 Task: Select on purchases for the custom date.
Action: Mouse moved to (812, 100)
Screenshot: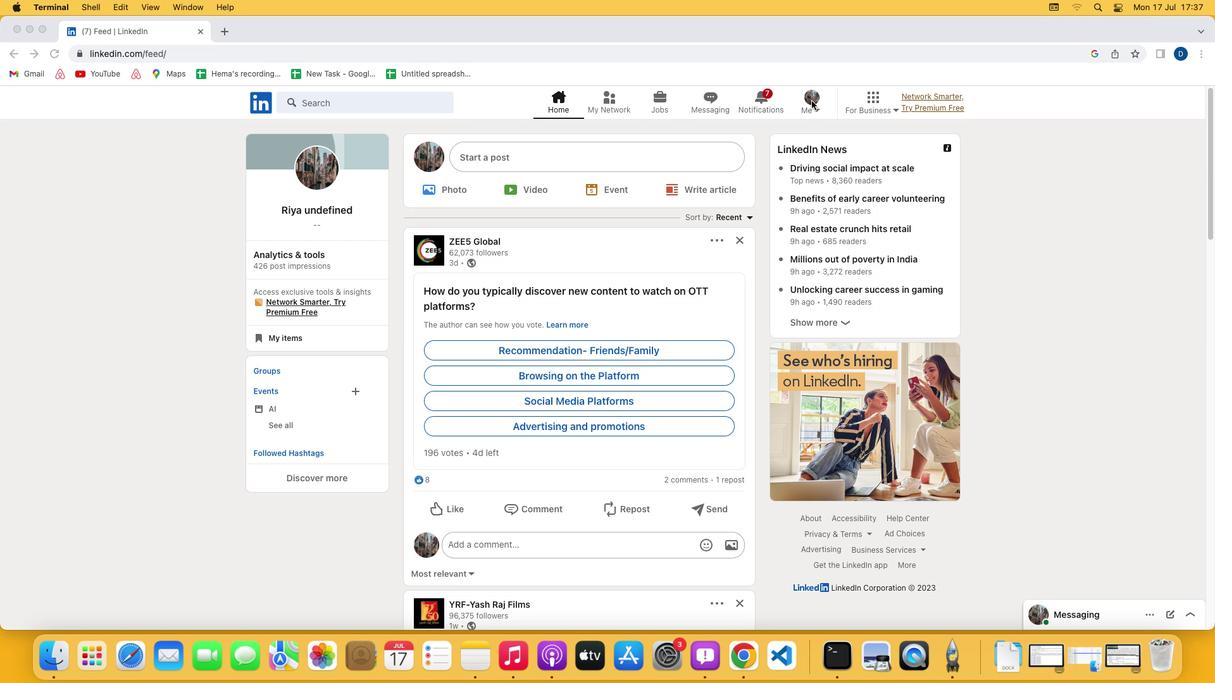 
Action: Mouse pressed left at (812, 100)
Screenshot: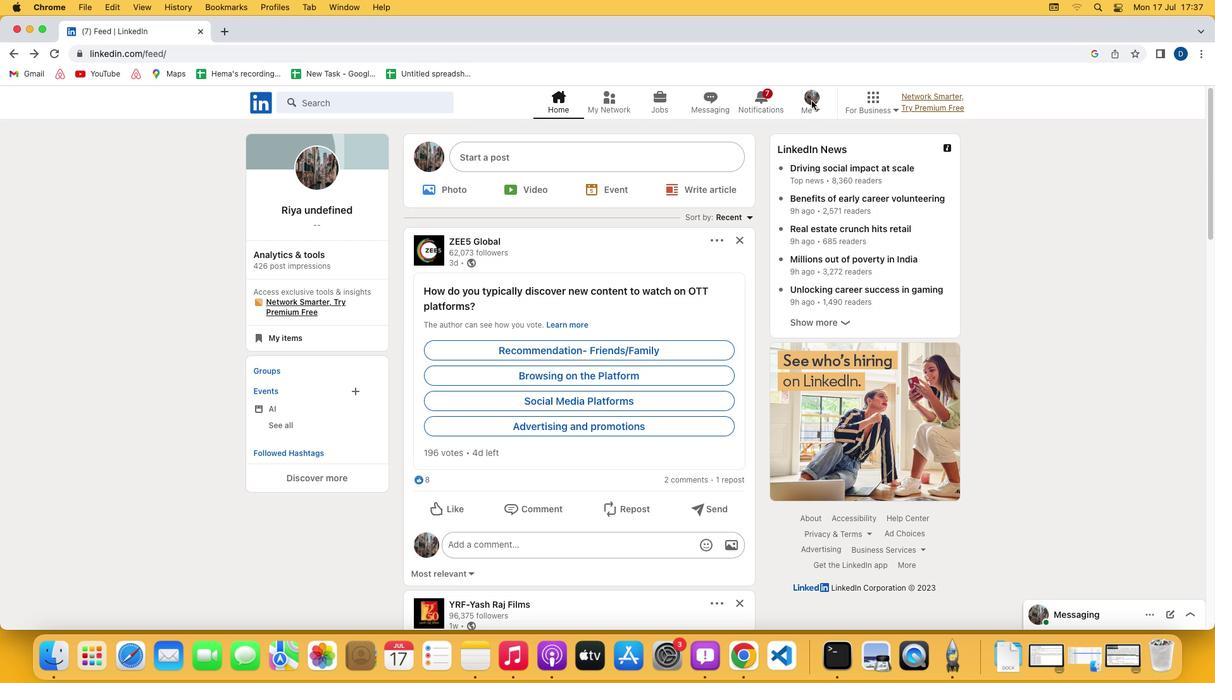 
Action: Mouse moved to (815, 108)
Screenshot: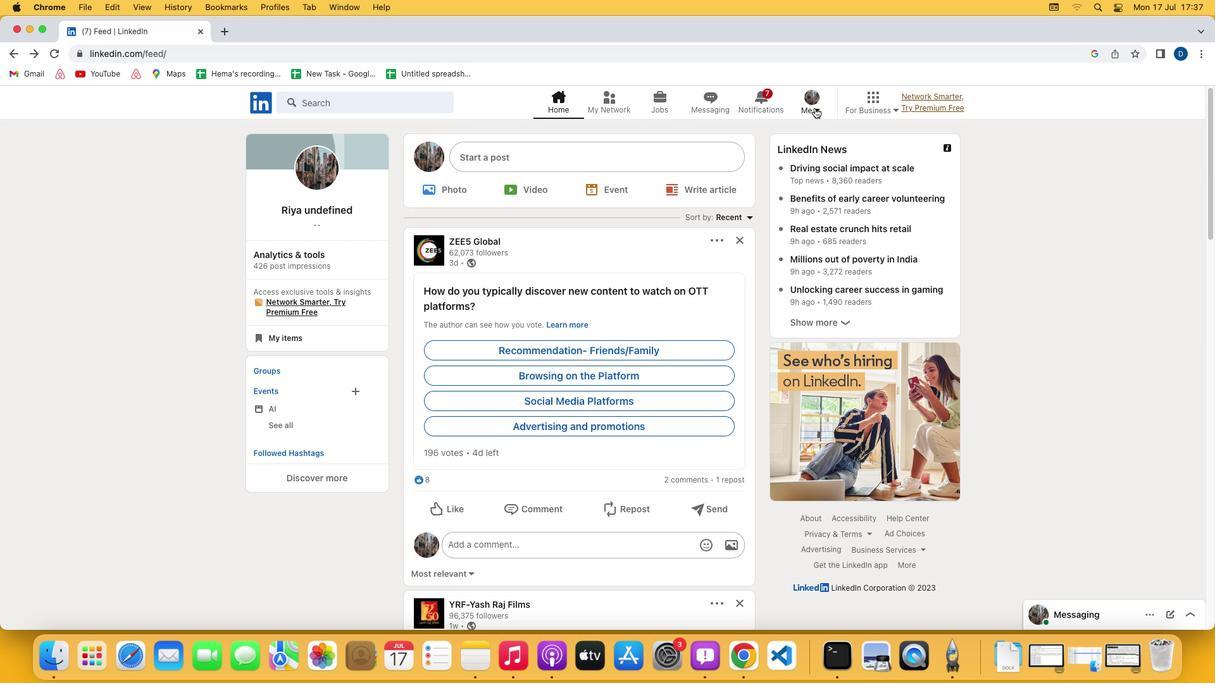 
Action: Mouse pressed left at (815, 108)
Screenshot: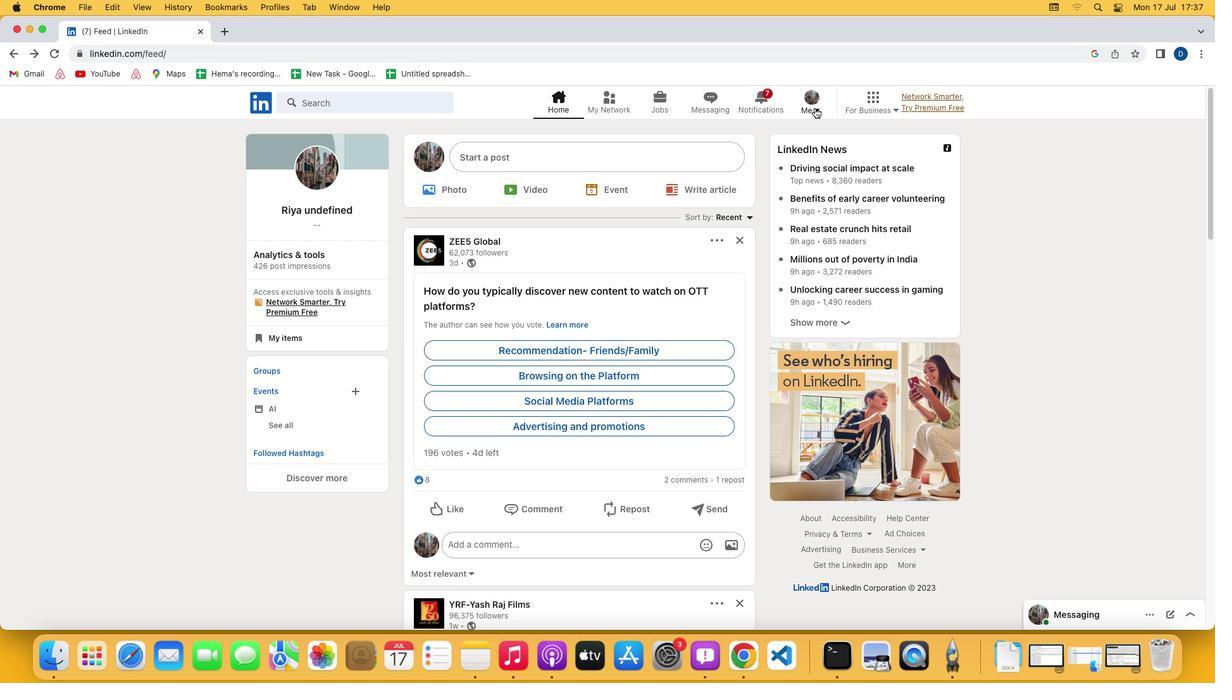 
Action: Mouse moved to (720, 238)
Screenshot: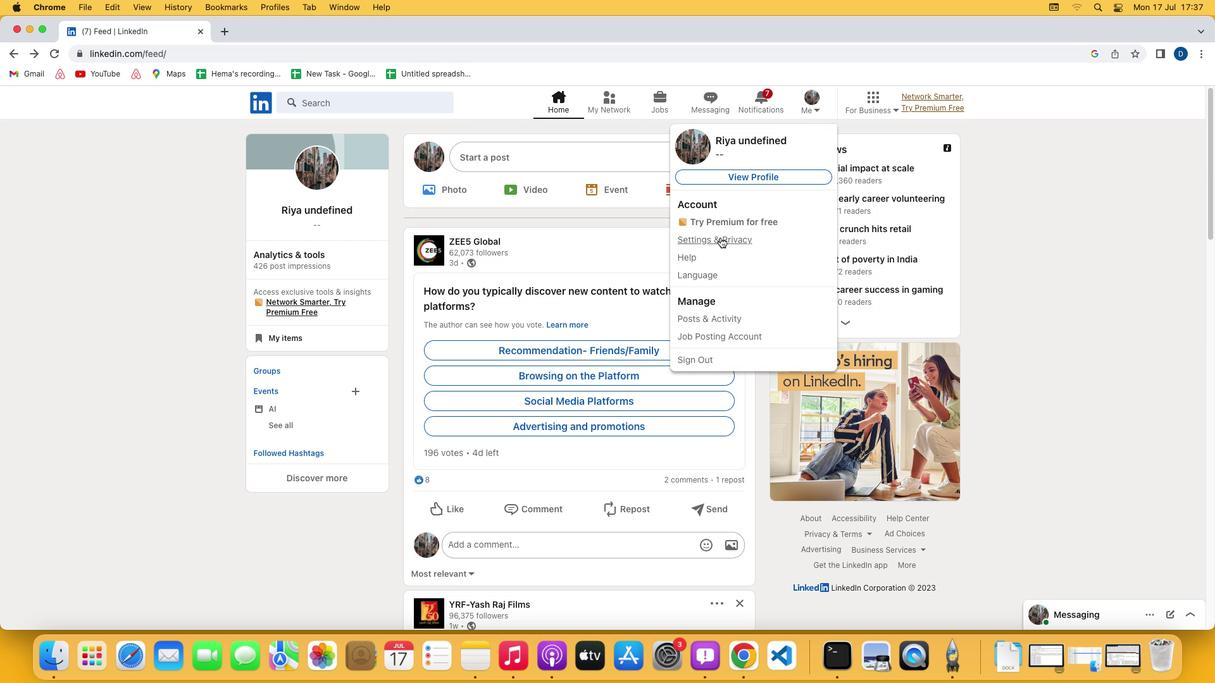 
Action: Mouse pressed left at (720, 238)
Screenshot: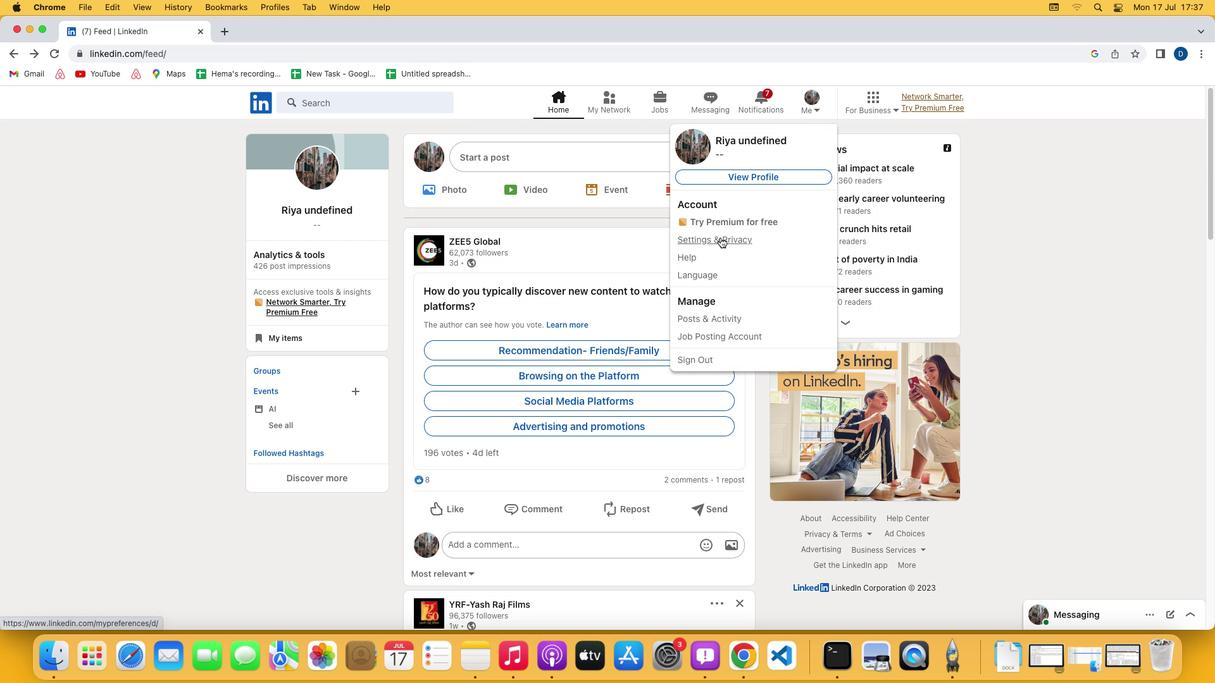 
Action: Mouse moved to (549, 383)
Screenshot: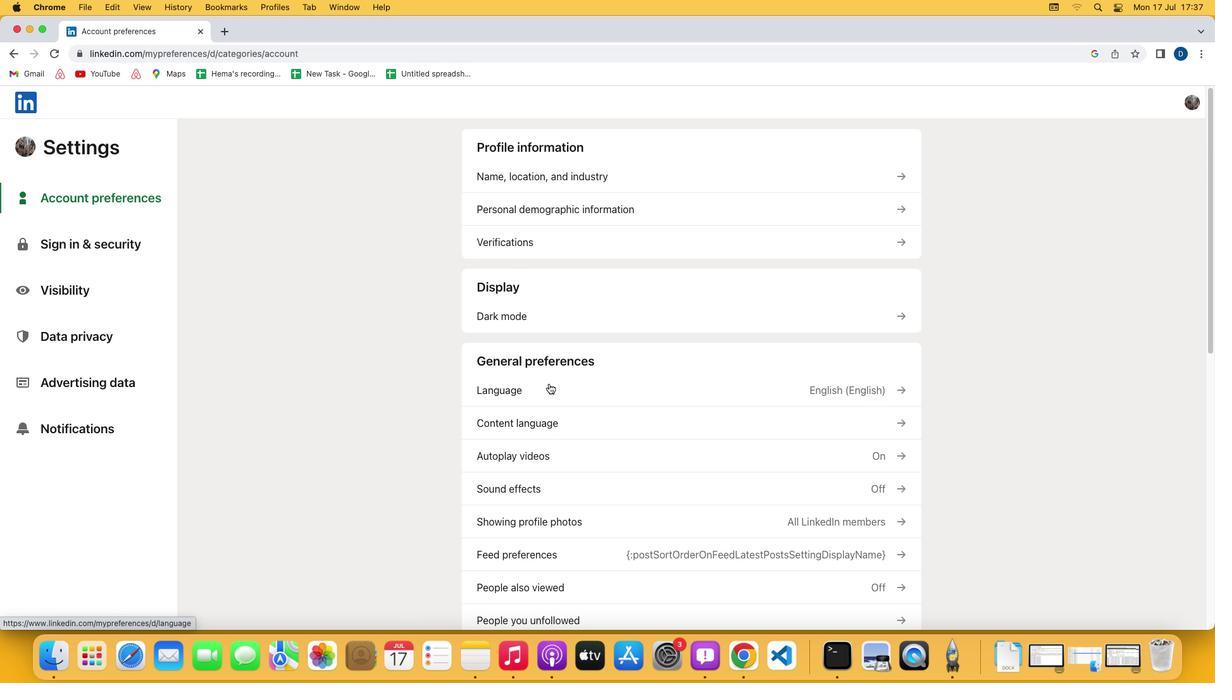 
Action: Mouse scrolled (549, 383) with delta (0, 0)
Screenshot: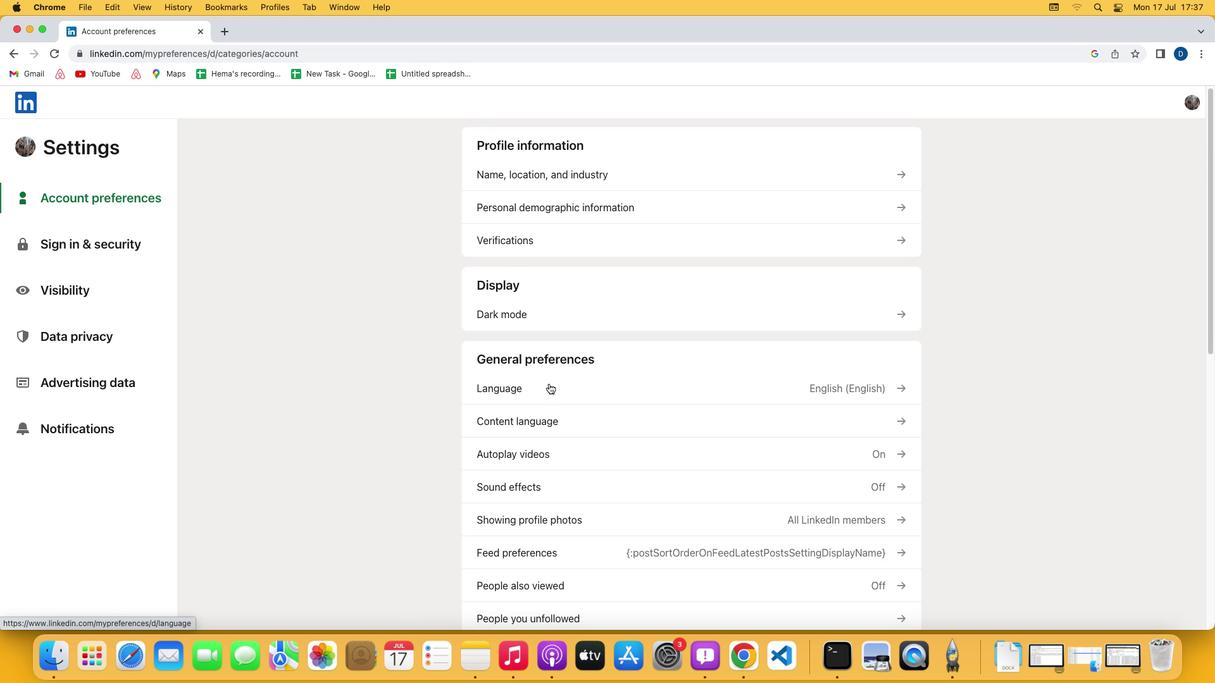 
Action: Mouse scrolled (549, 383) with delta (0, 0)
Screenshot: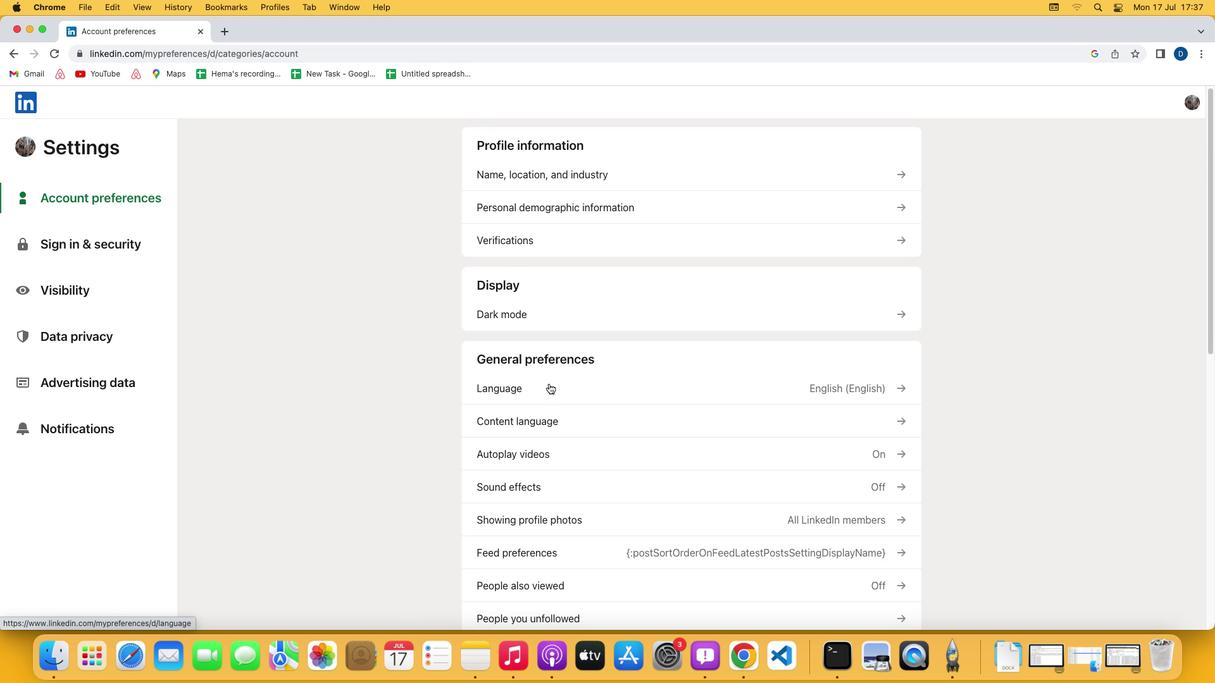 
Action: Mouse scrolled (549, 383) with delta (0, -1)
Screenshot: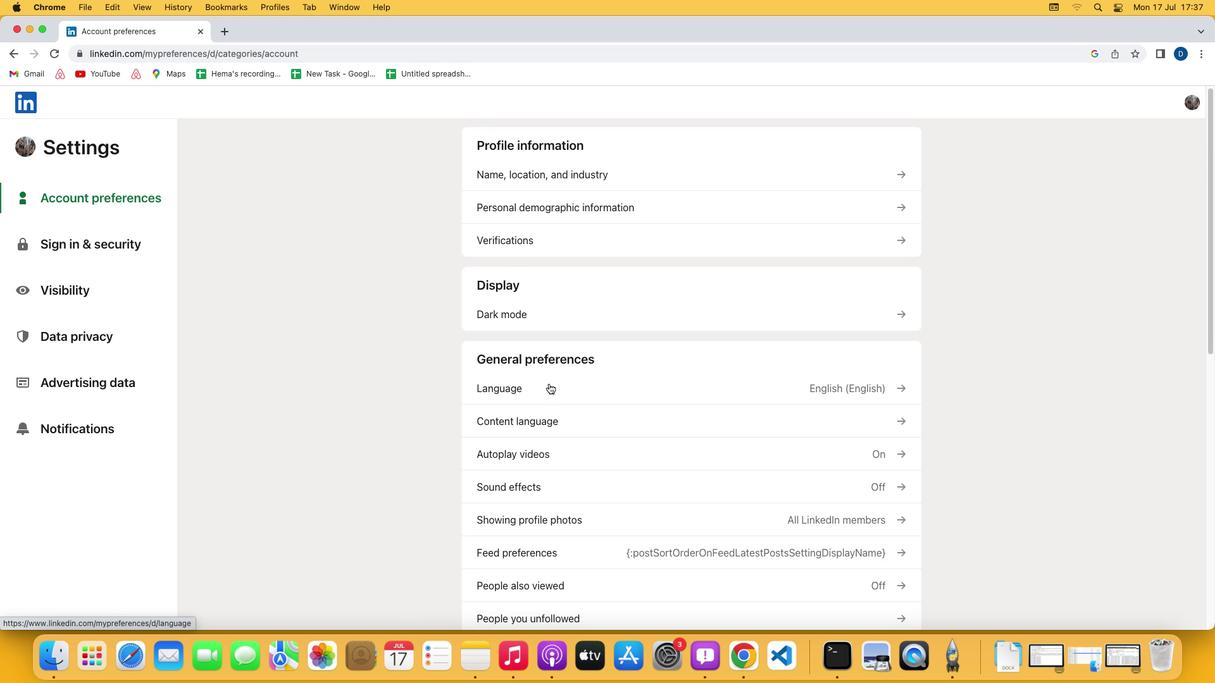 
Action: Mouse scrolled (549, 383) with delta (0, -3)
Screenshot: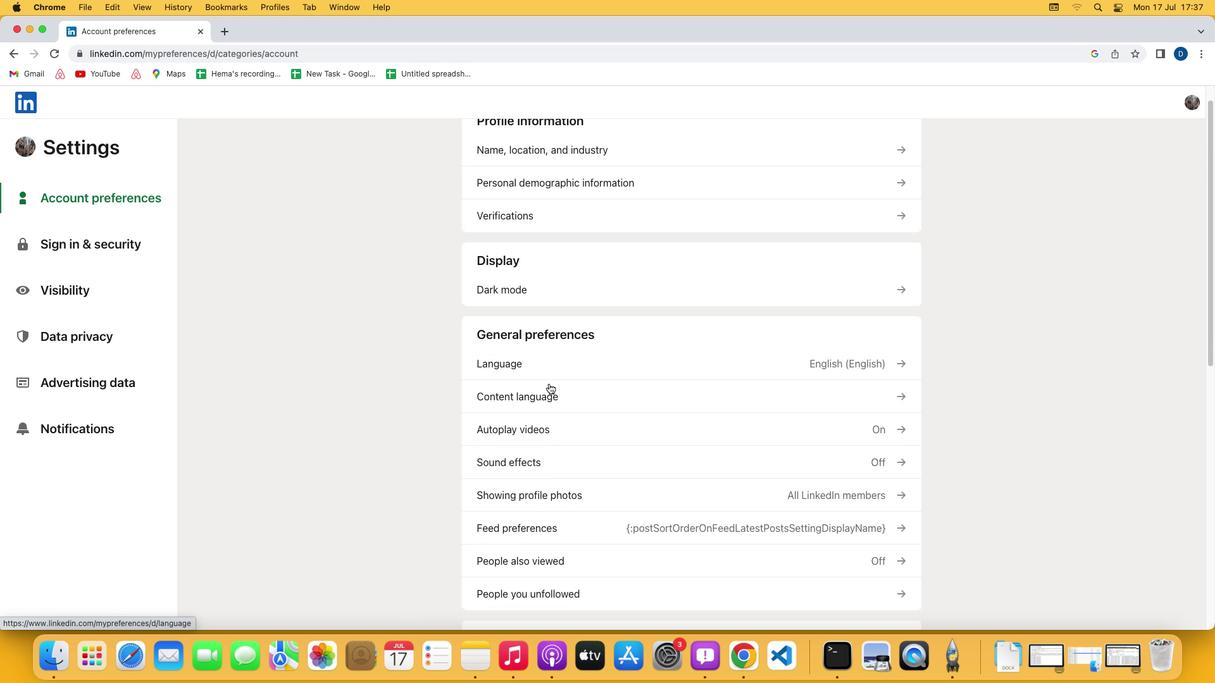 
Action: Mouse scrolled (549, 383) with delta (0, -3)
Screenshot: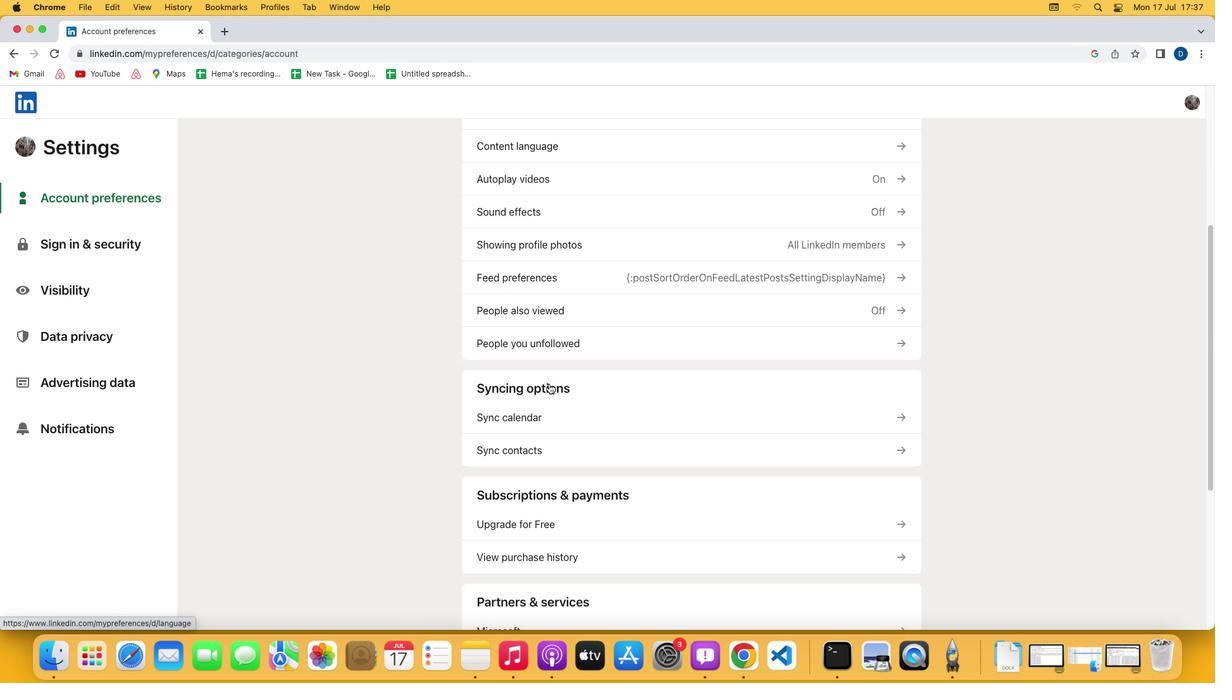 
Action: Mouse scrolled (549, 383) with delta (0, 0)
Screenshot: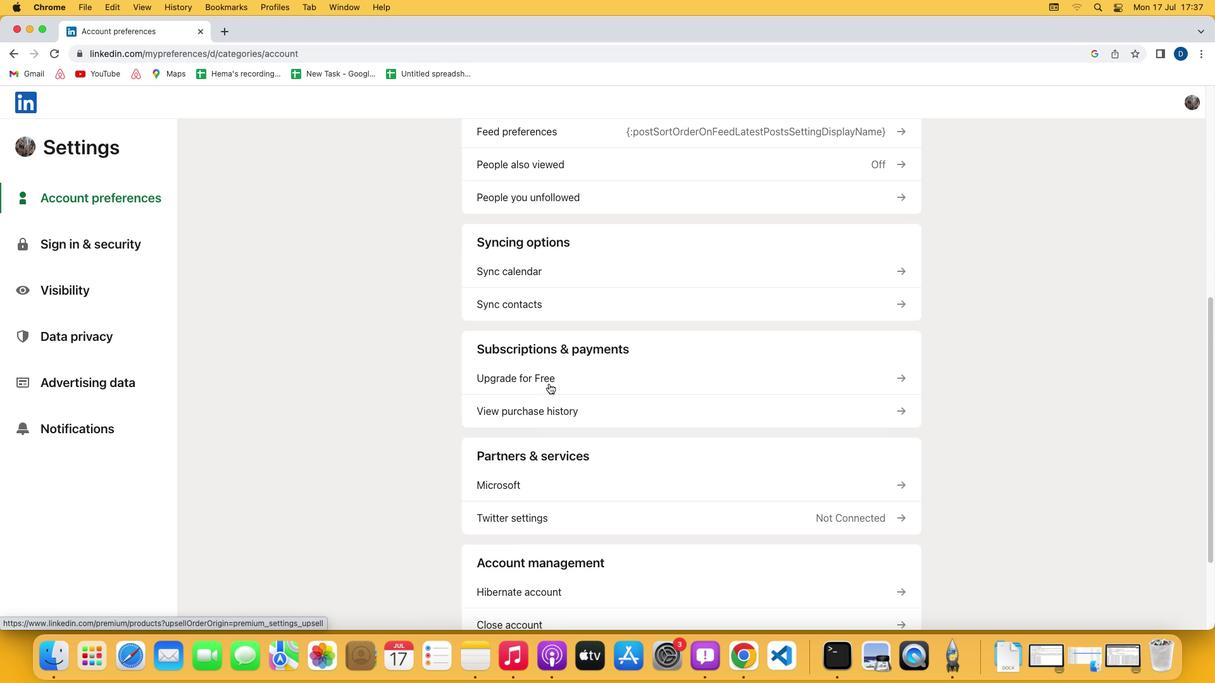 
Action: Mouse scrolled (549, 383) with delta (0, 0)
Screenshot: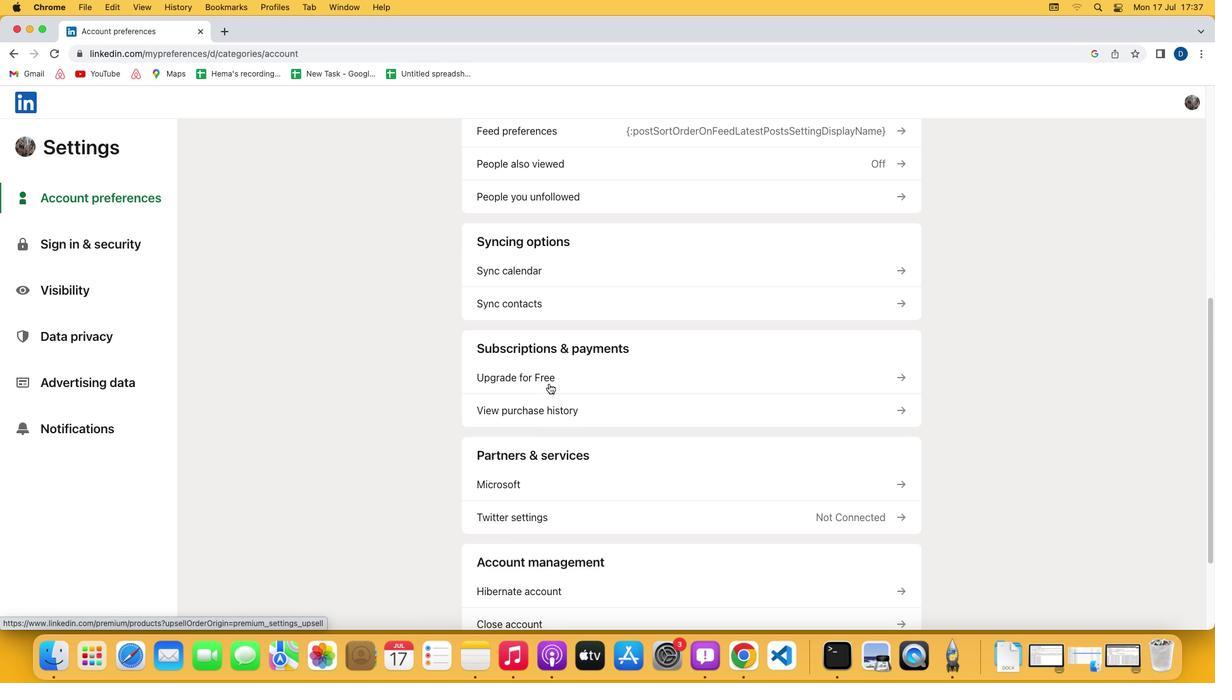 
Action: Mouse scrolled (549, 383) with delta (0, 0)
Screenshot: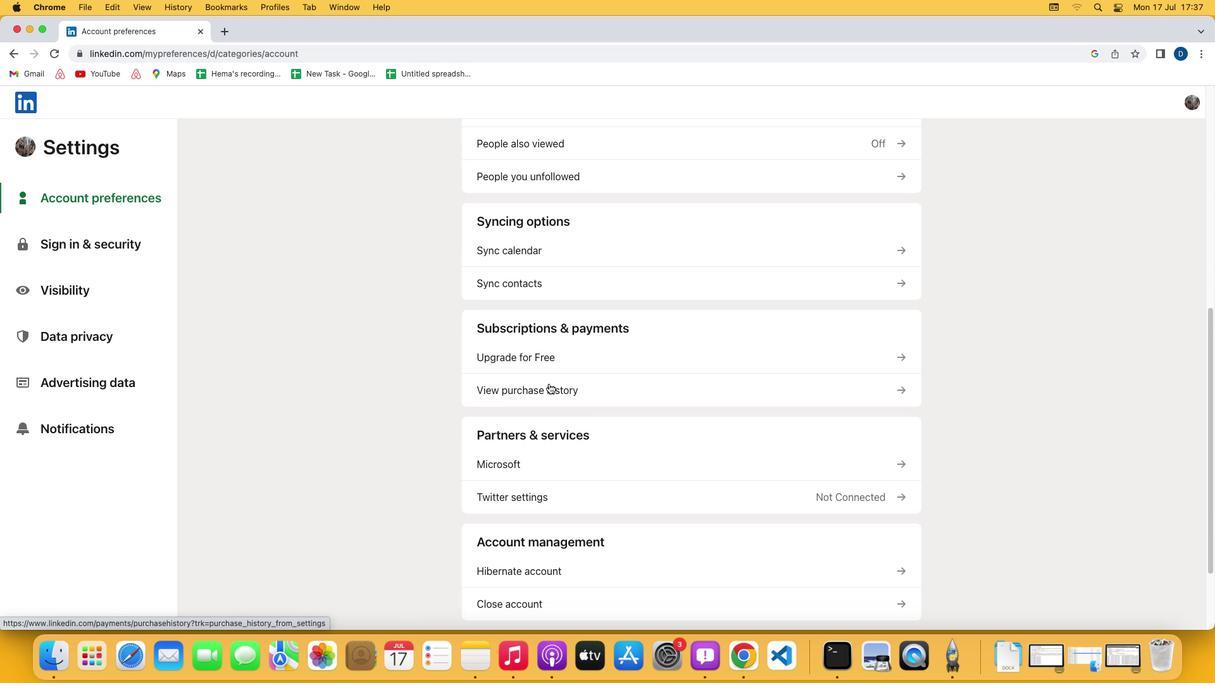 
Action: Mouse moved to (542, 377)
Screenshot: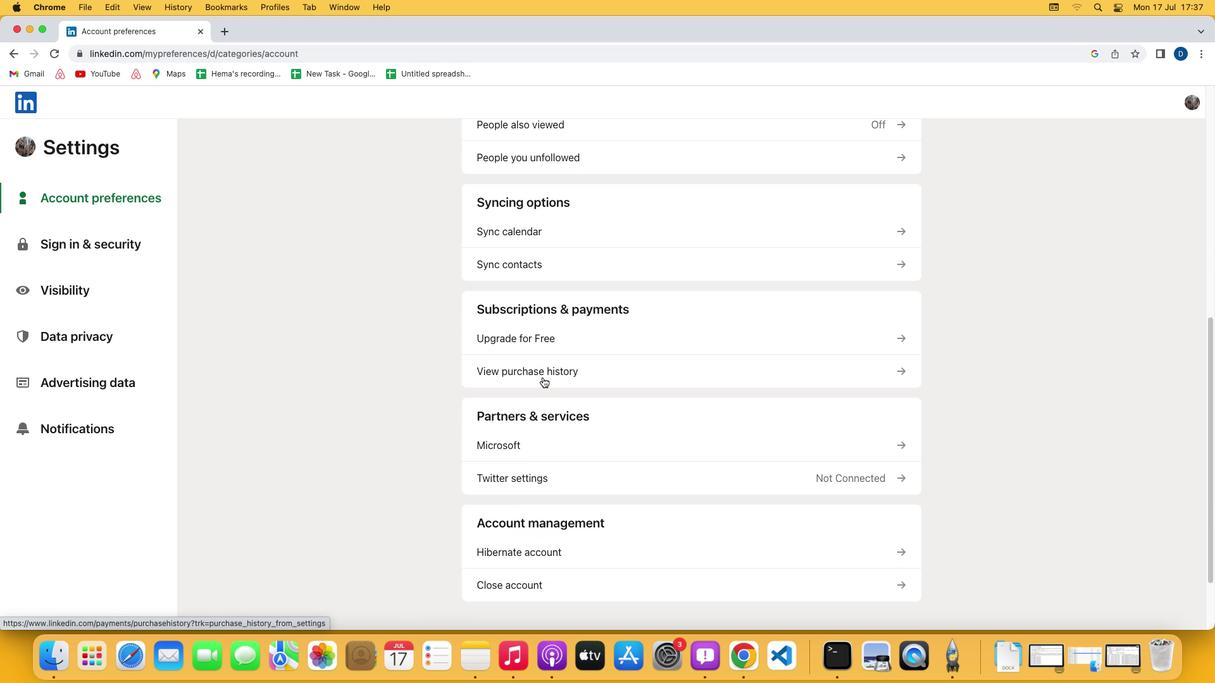 
Action: Mouse pressed left at (542, 377)
Screenshot: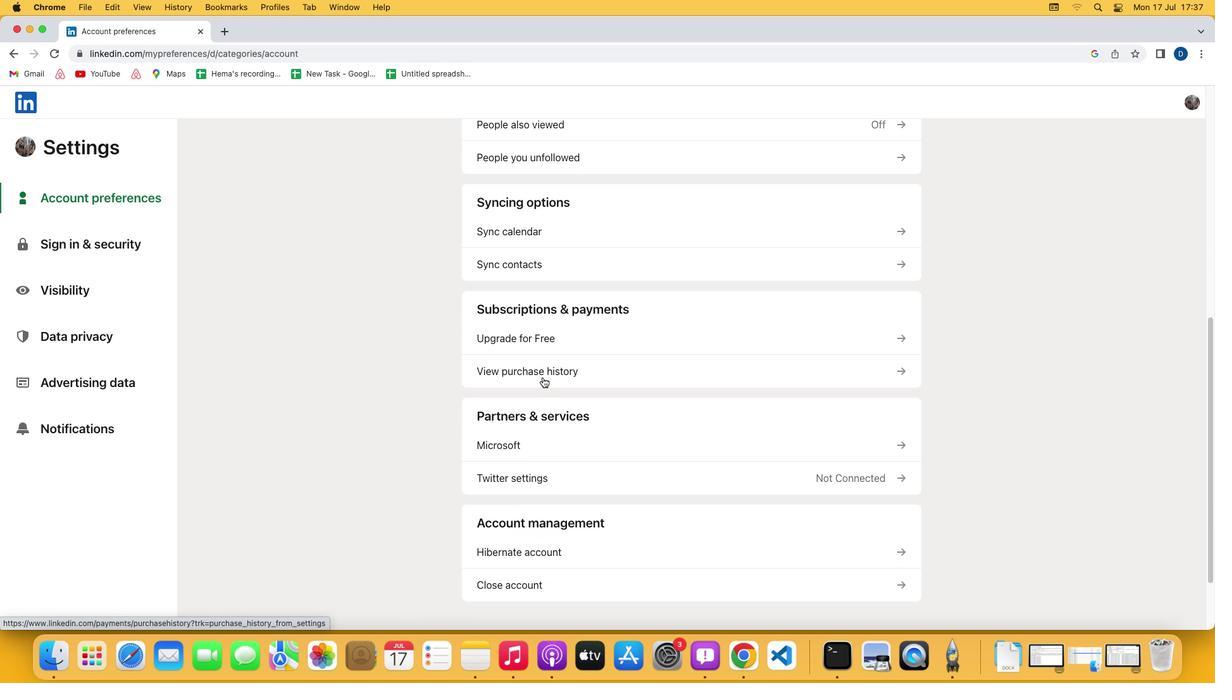 
Action: Mouse moved to (568, 161)
Screenshot: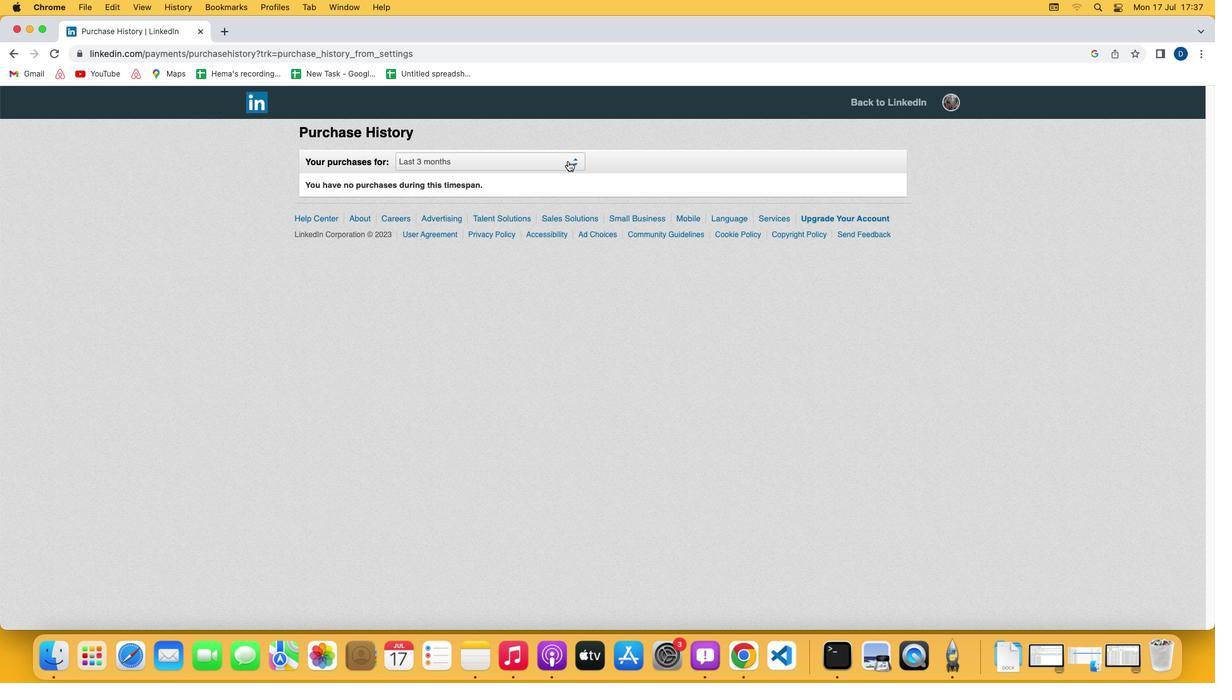 
Action: Mouse pressed left at (568, 161)
Screenshot: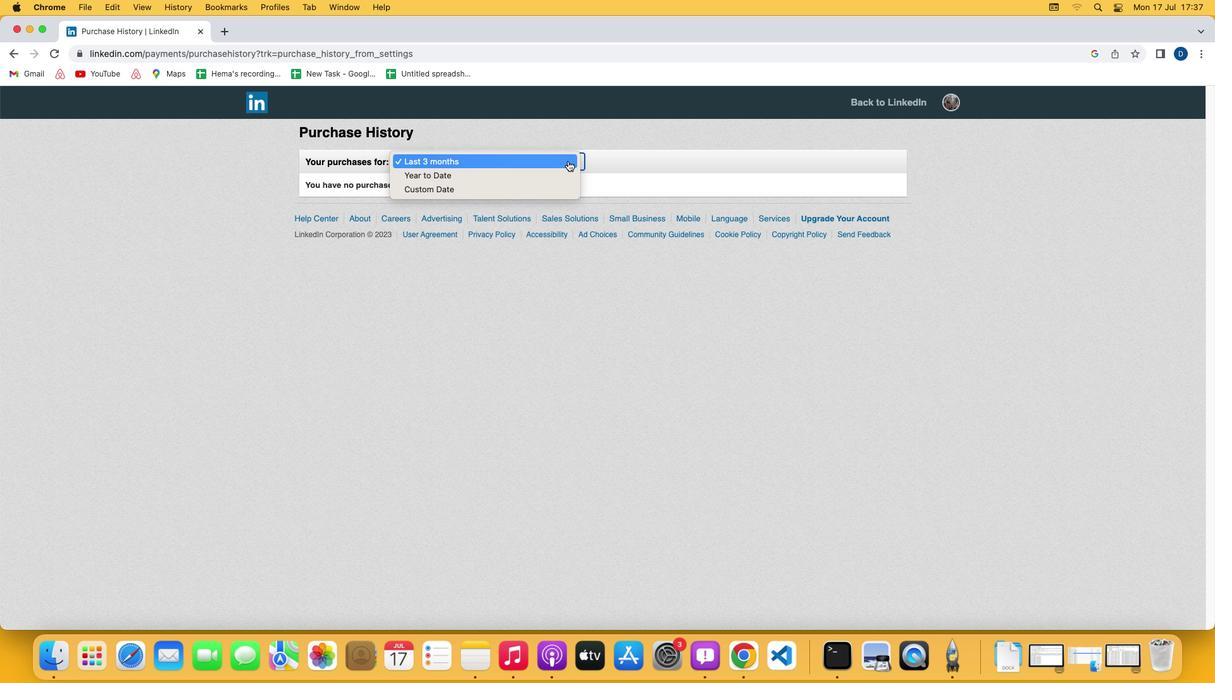 
Action: Mouse moved to (528, 191)
Screenshot: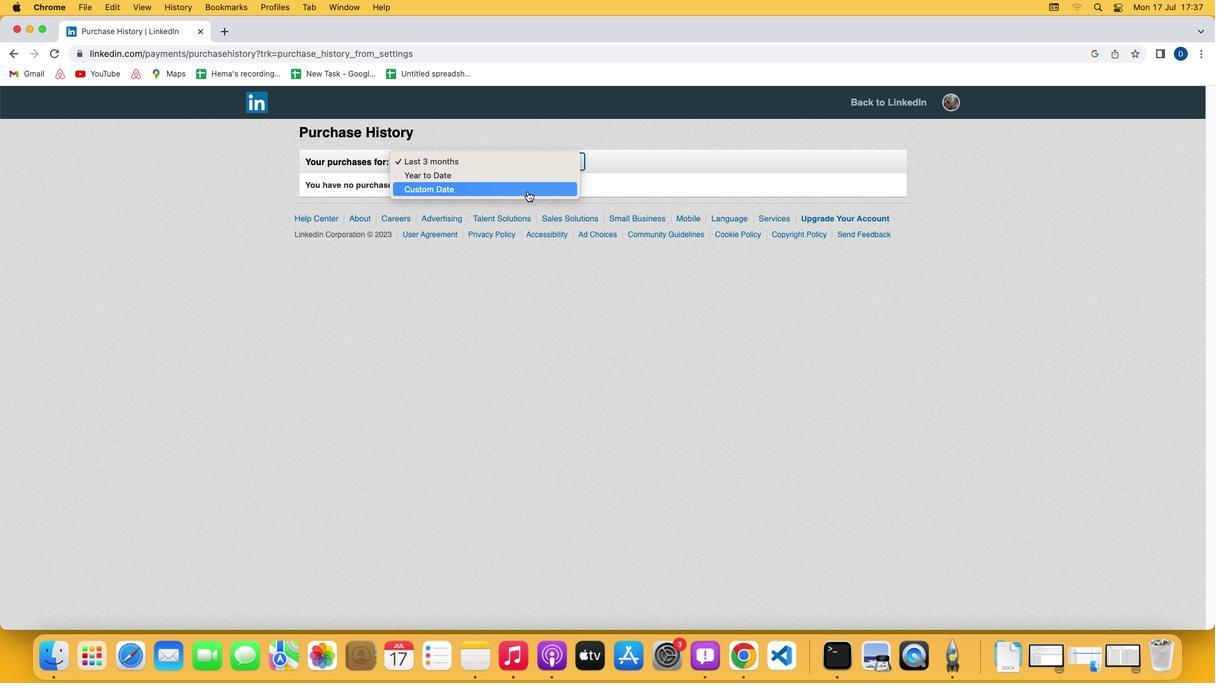 
Action: Mouse pressed left at (528, 191)
Screenshot: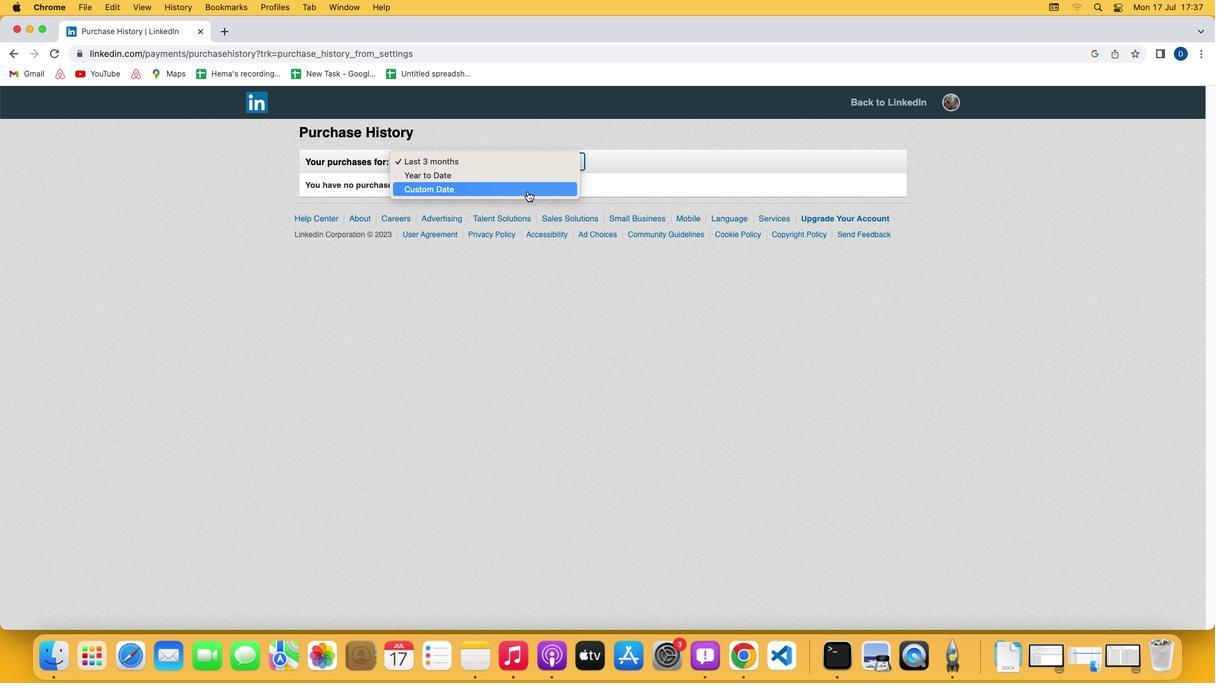 
